 Task: Review and manage your tasks in Outlook, checking the 'Deleted Items' for any relevant emails.
Action: Mouse moved to (17, 125)
Screenshot: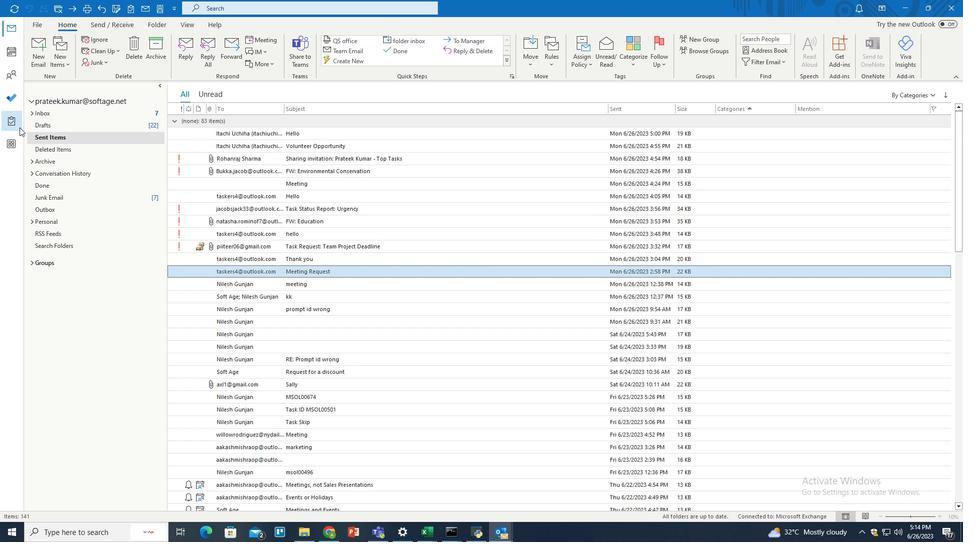 
Action: Mouse pressed left at (17, 125)
Screenshot: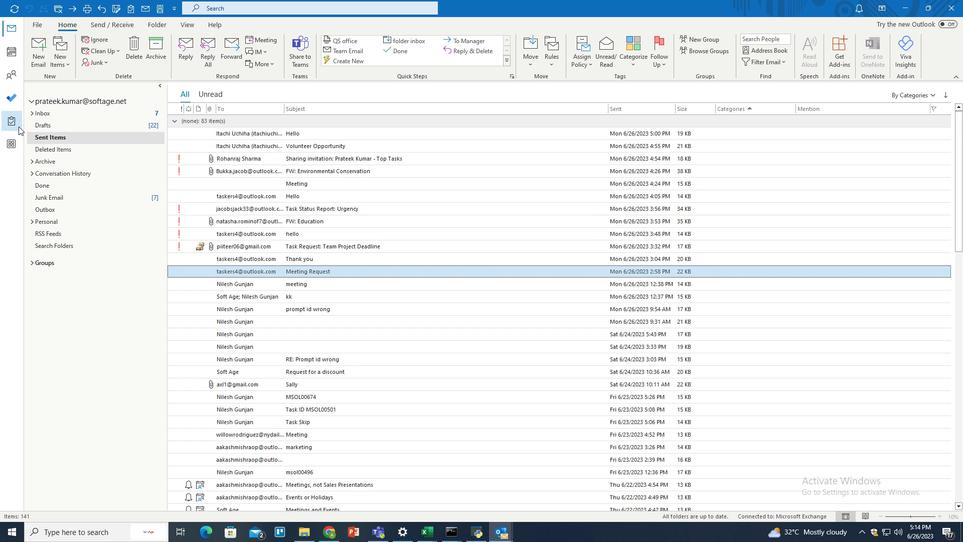 
Action: Mouse moved to (55, 142)
Screenshot: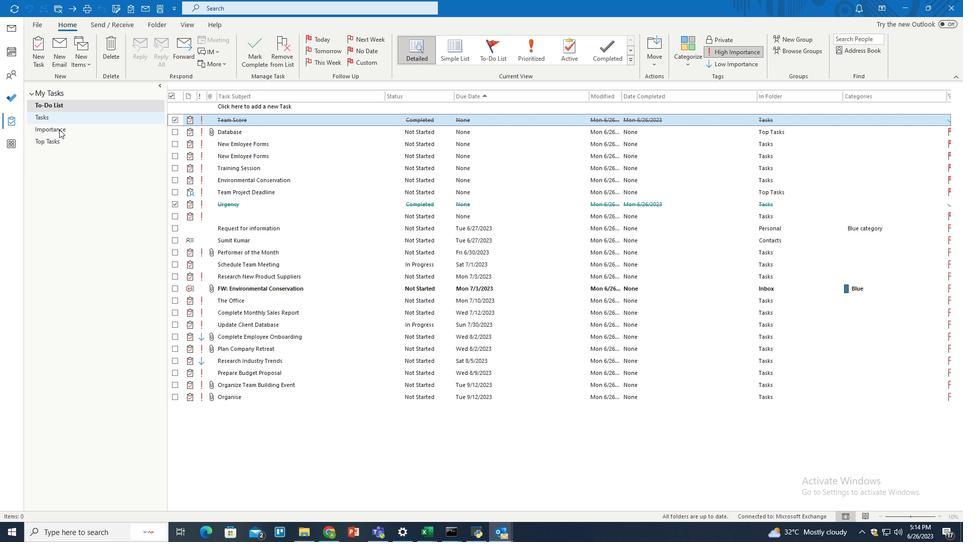 
Action: Mouse pressed left at (55, 142)
Screenshot: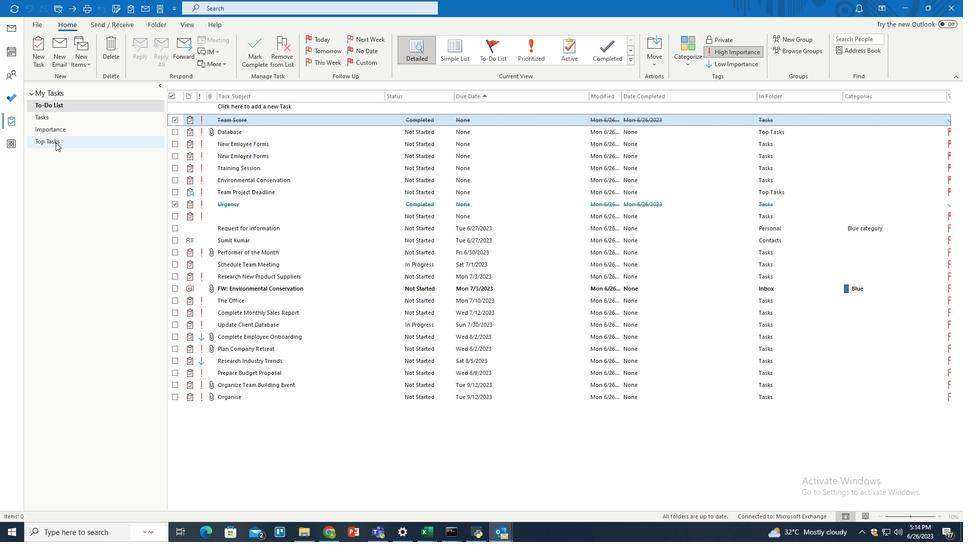 
Action: Mouse moved to (110, 26)
Screenshot: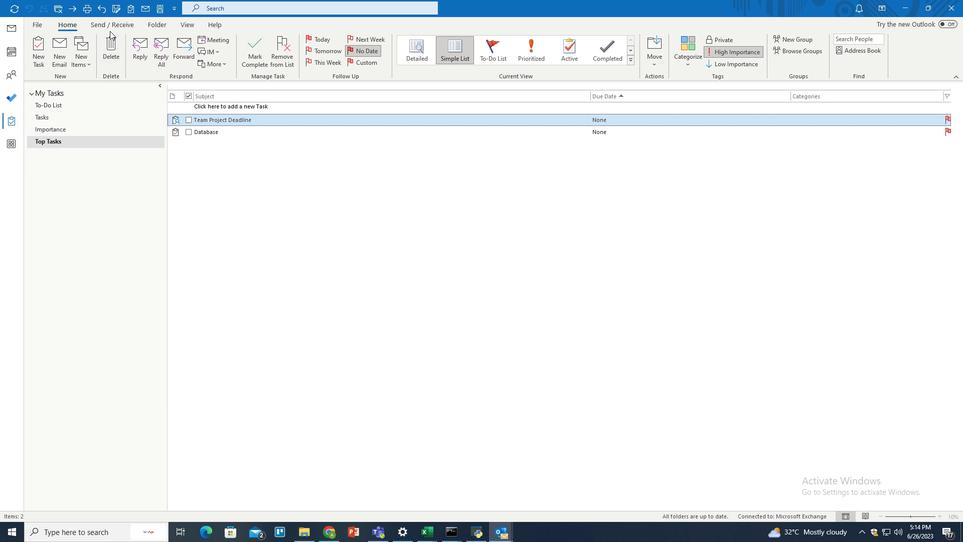 
Action: Mouse pressed left at (110, 26)
Screenshot: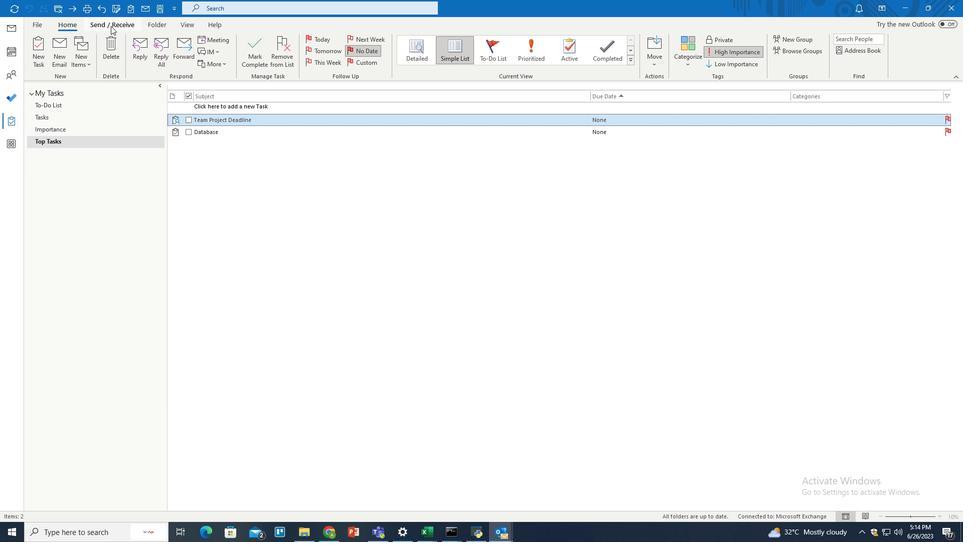 
Action: Mouse moved to (99, 39)
Screenshot: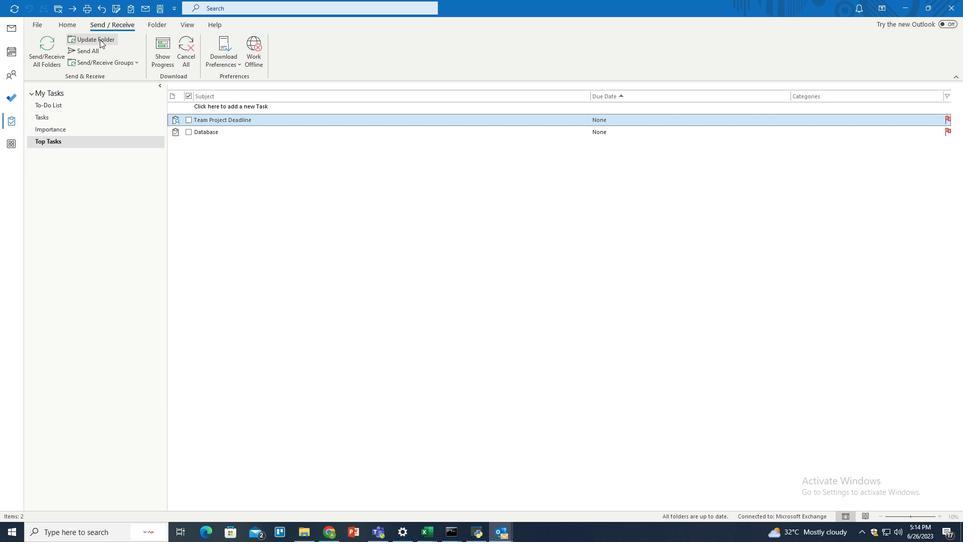 
Action: Mouse pressed left at (99, 39)
Screenshot: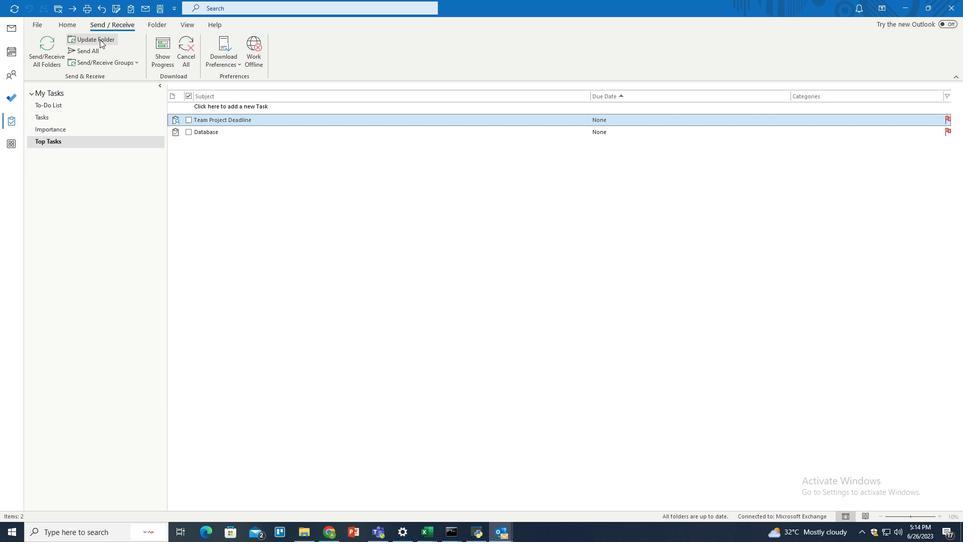 
Action: Mouse moved to (577, 324)
Screenshot: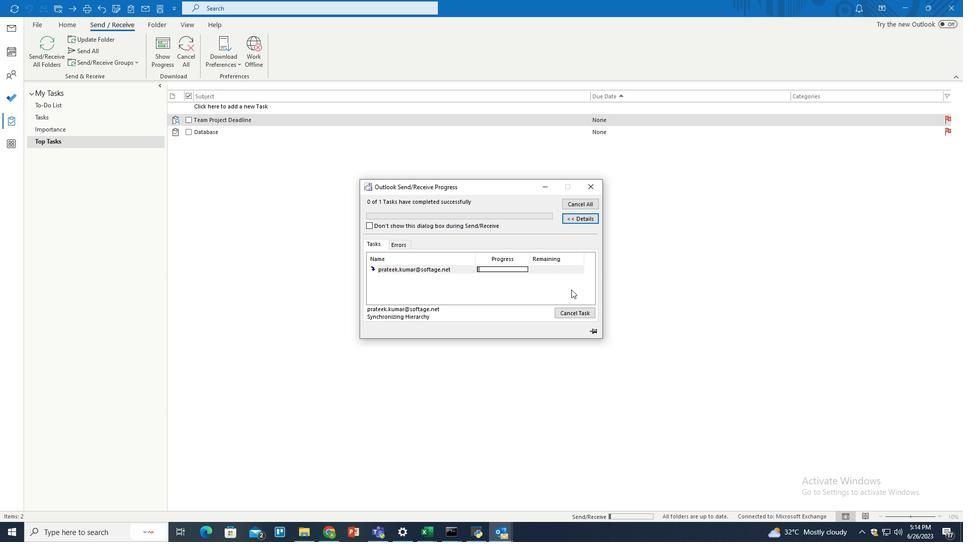 
